 Task: Select online event type.
Action: Mouse moved to (655, 86)
Screenshot: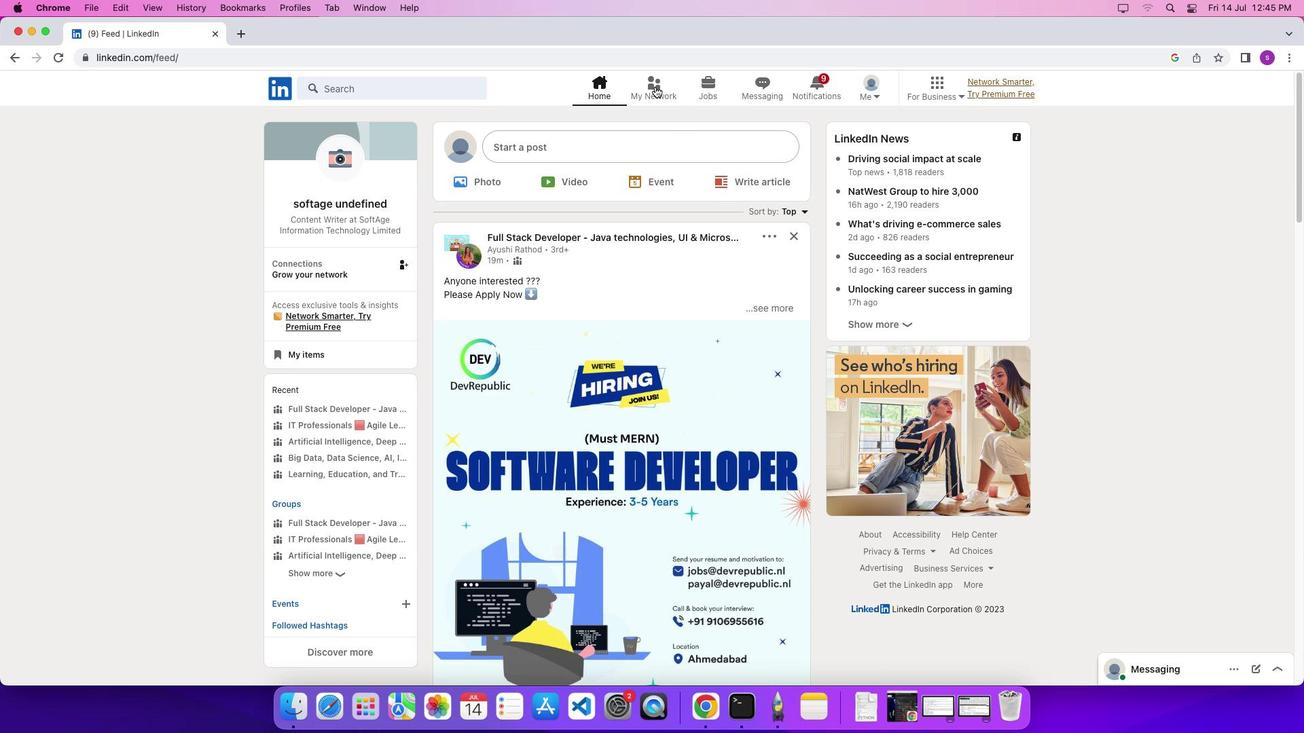 
Action: Mouse pressed left at (655, 86)
Screenshot: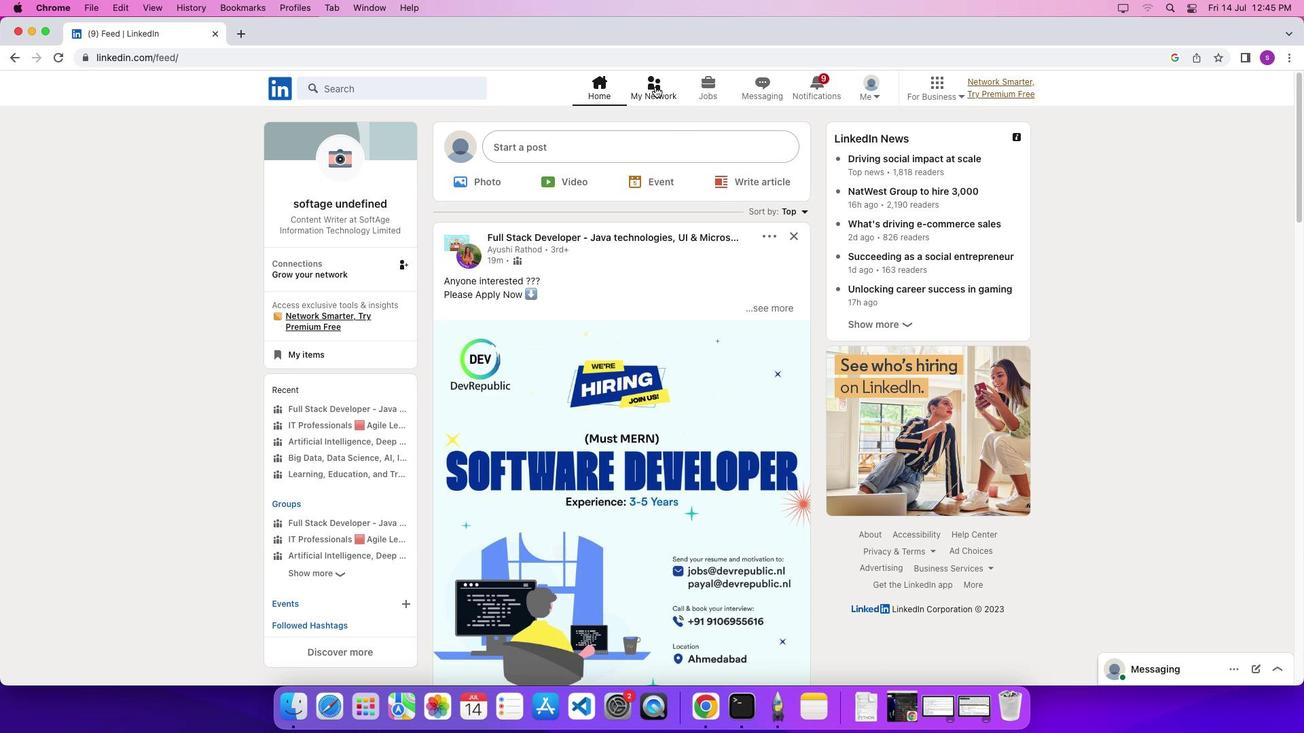 
Action: Mouse pressed left at (655, 86)
Screenshot: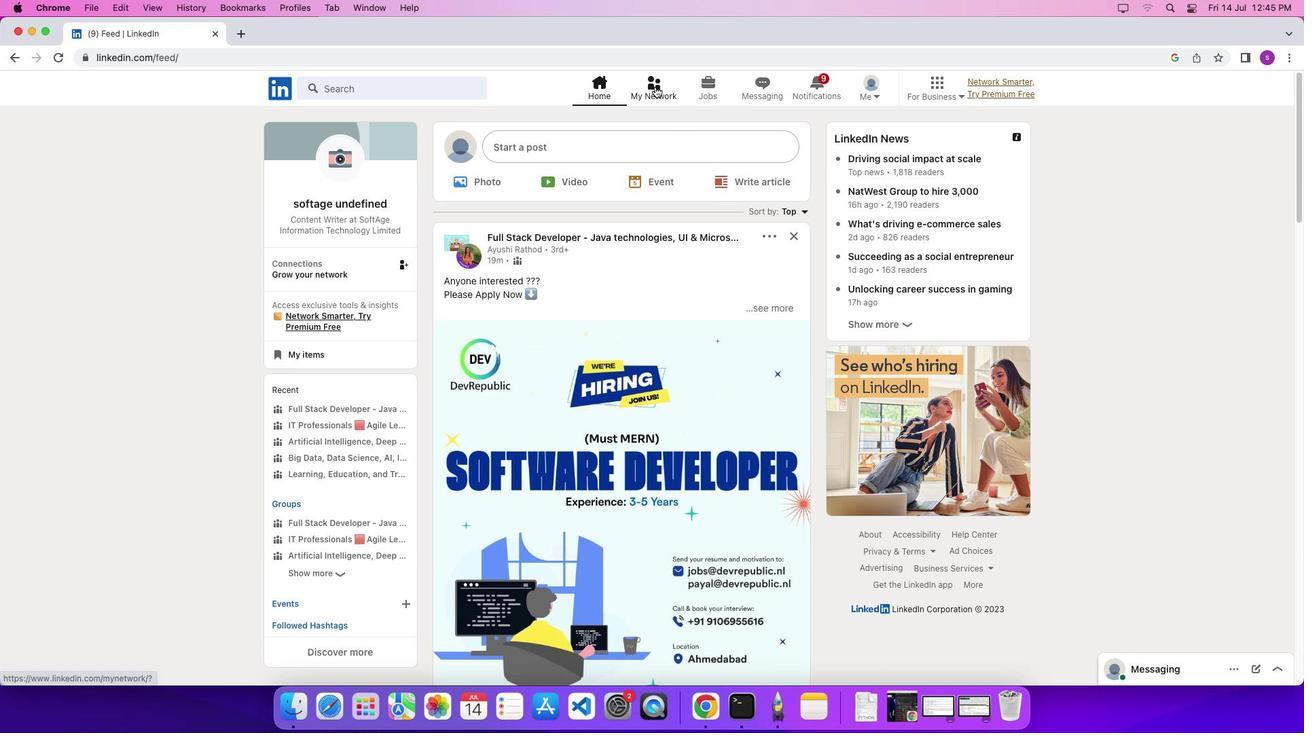 
Action: Mouse moved to (332, 272)
Screenshot: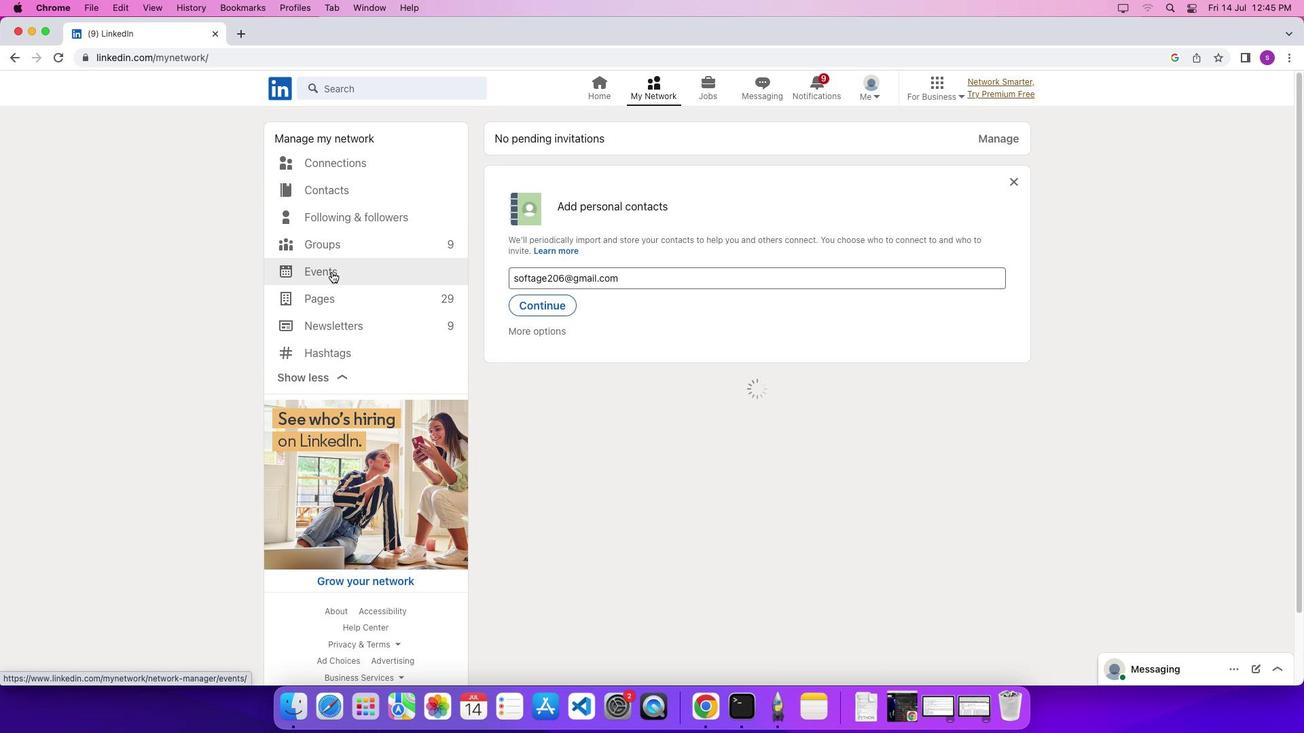 
Action: Mouse pressed left at (332, 272)
Screenshot: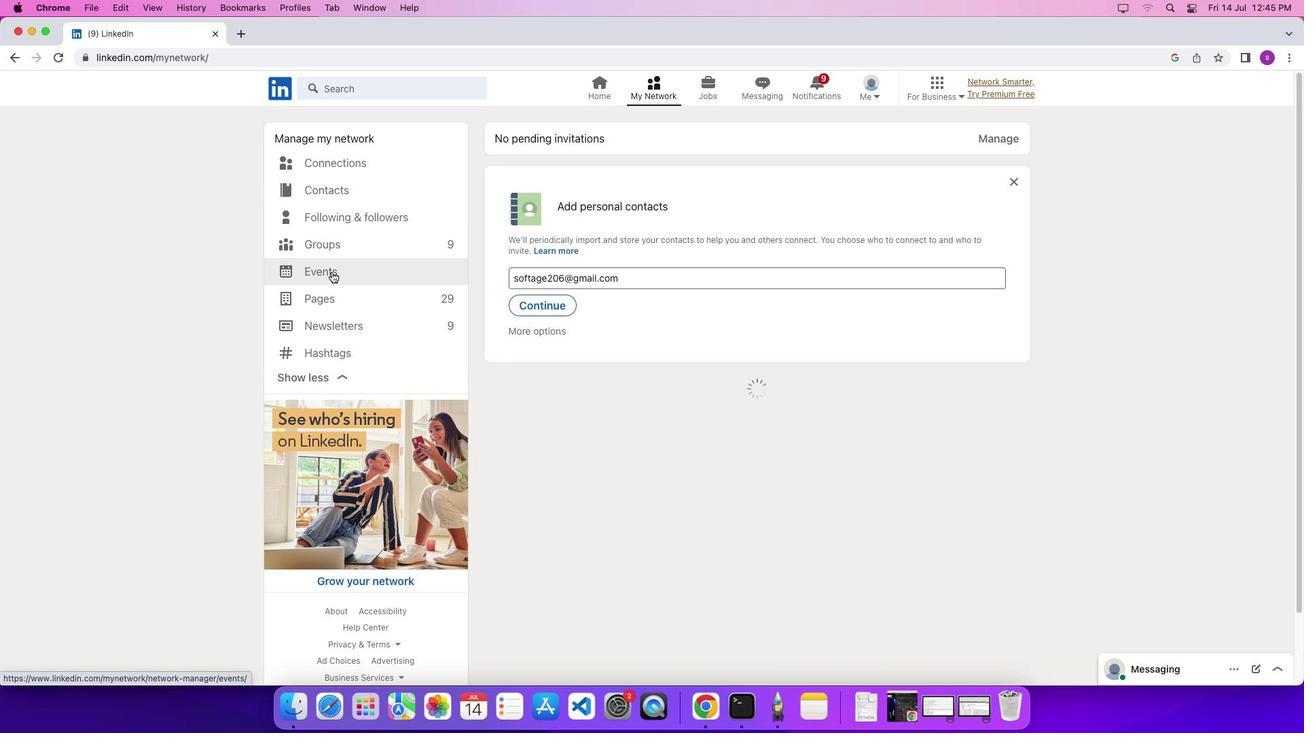 
Action: Mouse moved to (773, 144)
Screenshot: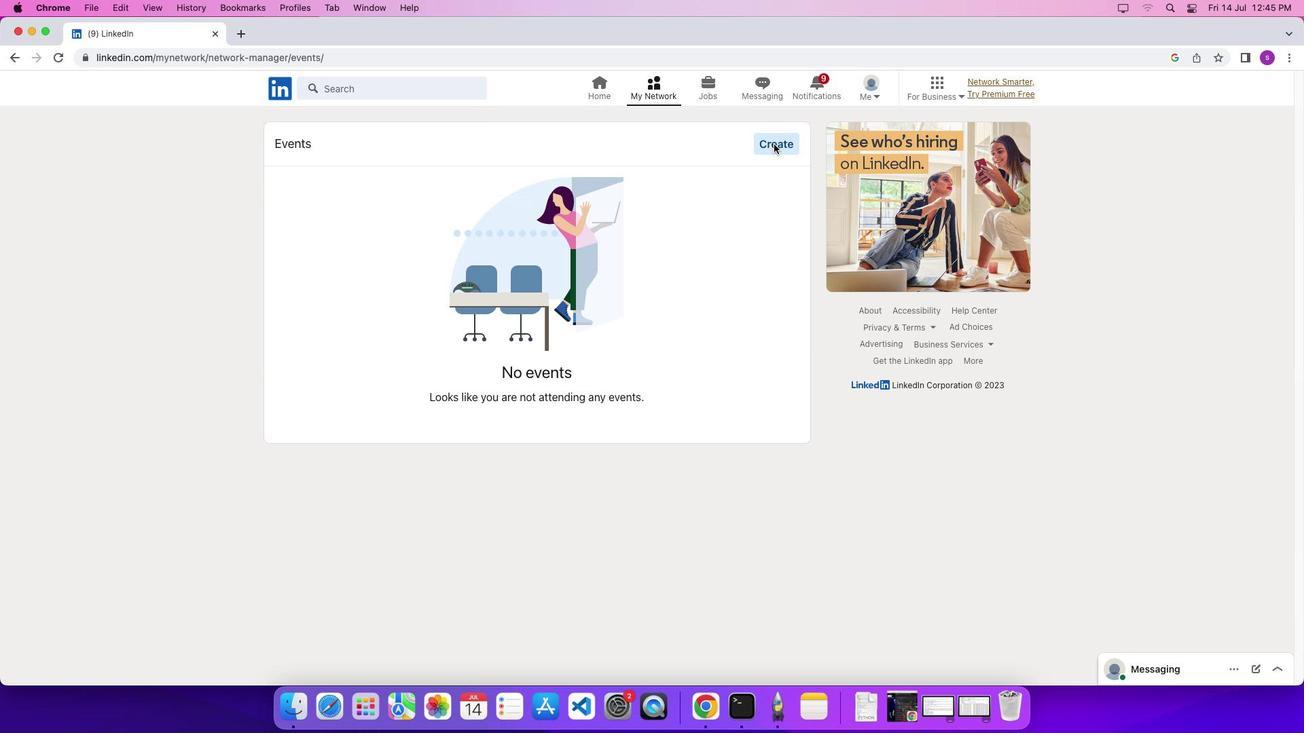 
Action: Mouse pressed left at (773, 144)
Screenshot: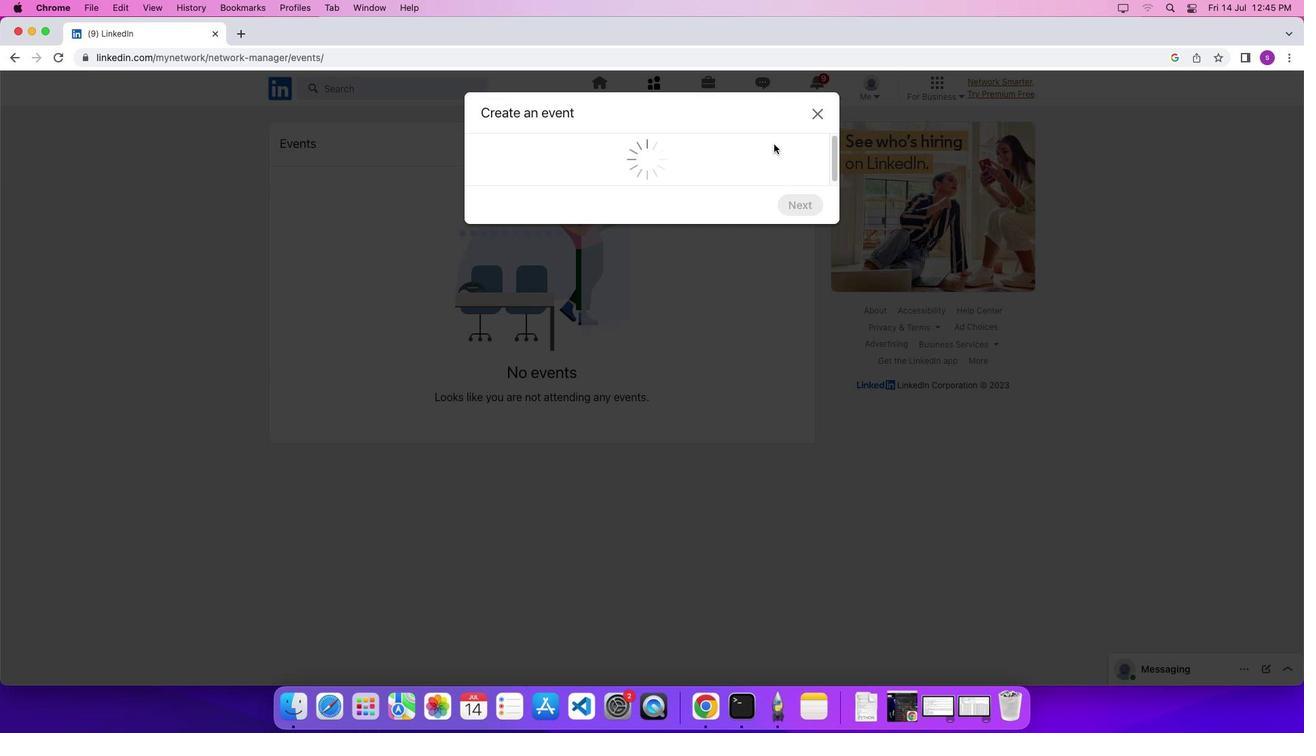 
Action: Mouse moved to (489, 390)
Screenshot: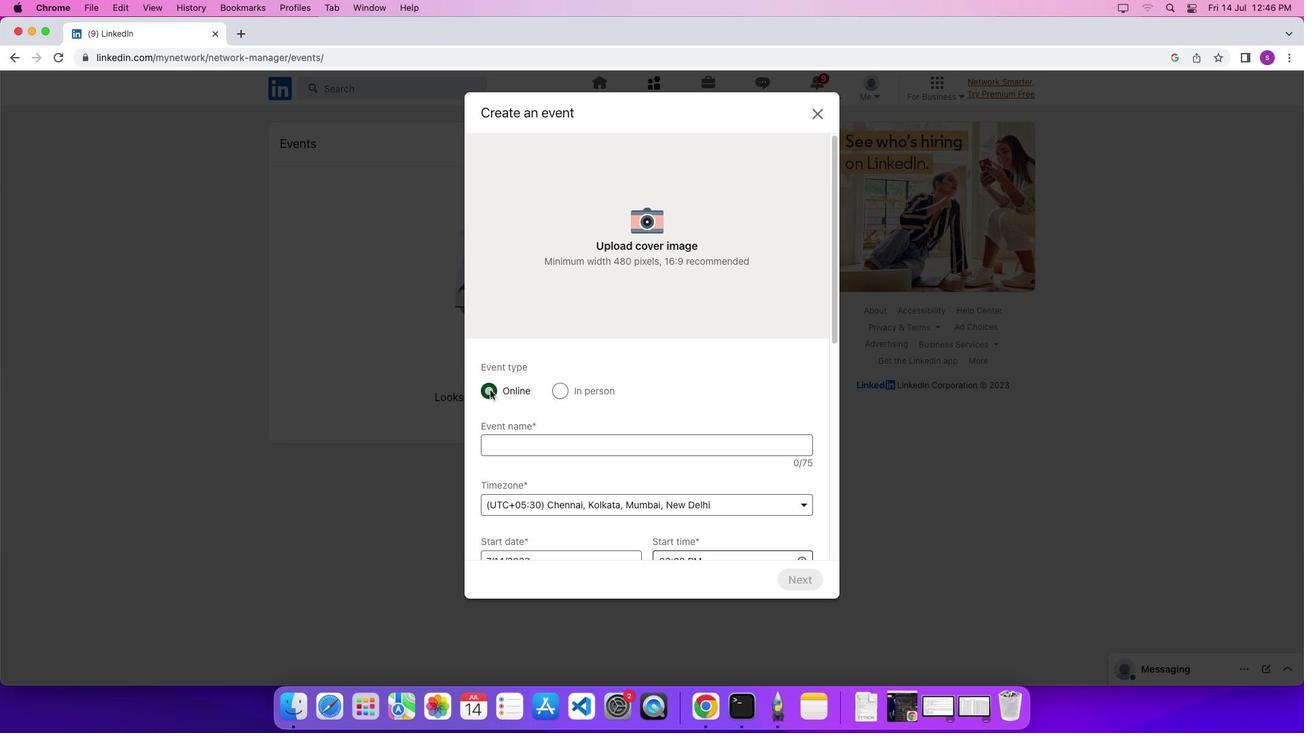 
Action: Mouse pressed left at (489, 390)
Screenshot: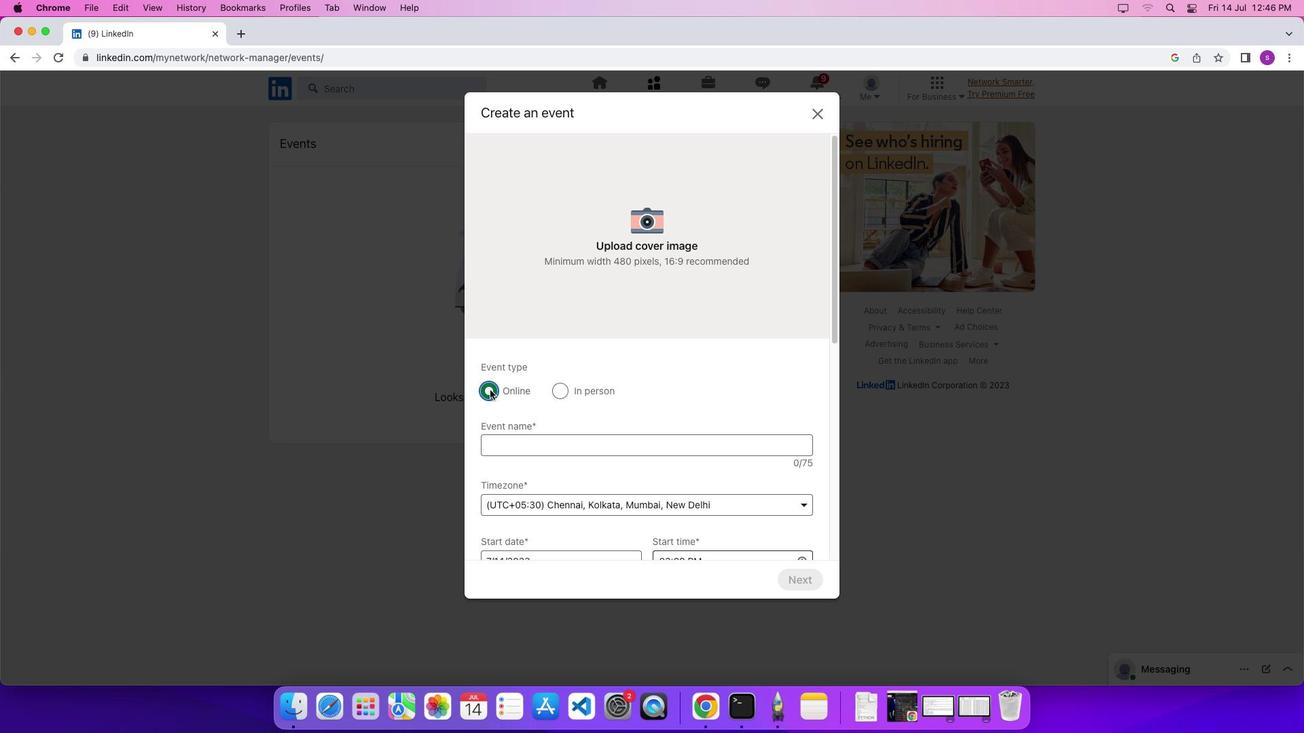 
Action: Mouse moved to (558, 407)
Screenshot: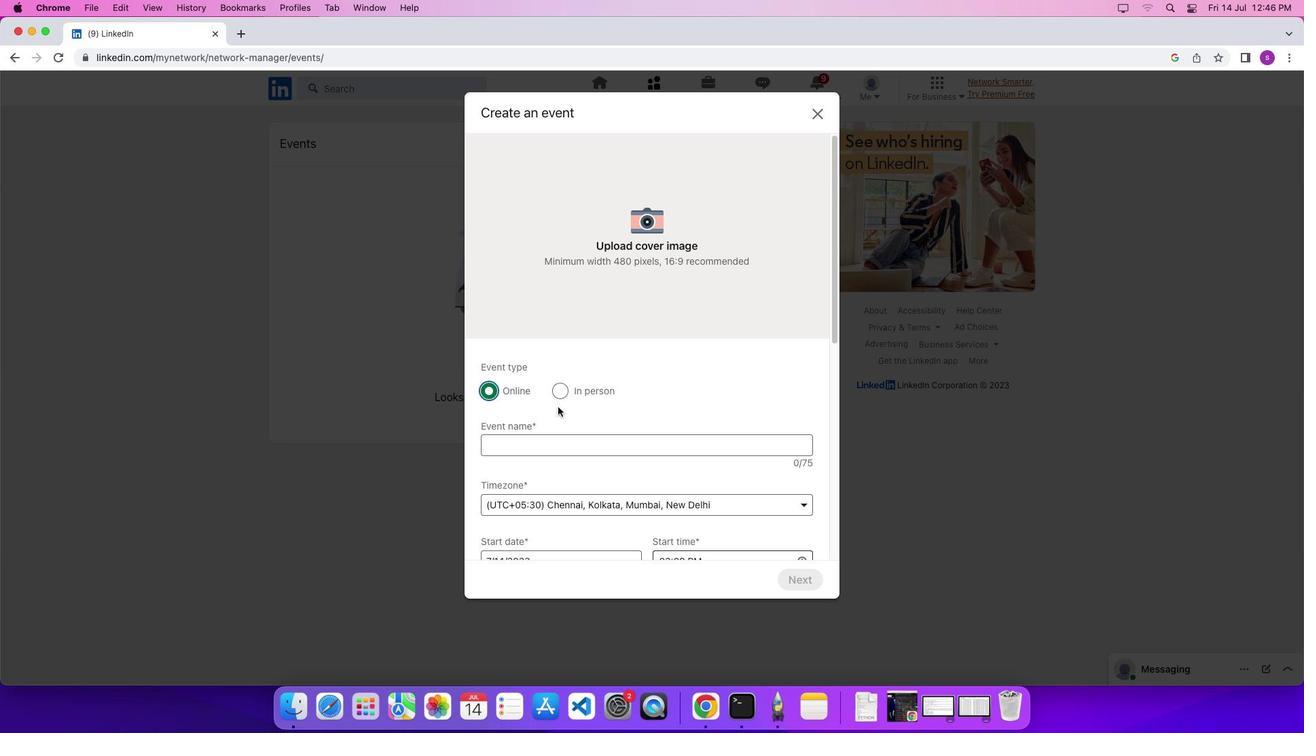
